 Task: Cancel job alert.
Action: Mouse moved to (600, 367)
Screenshot: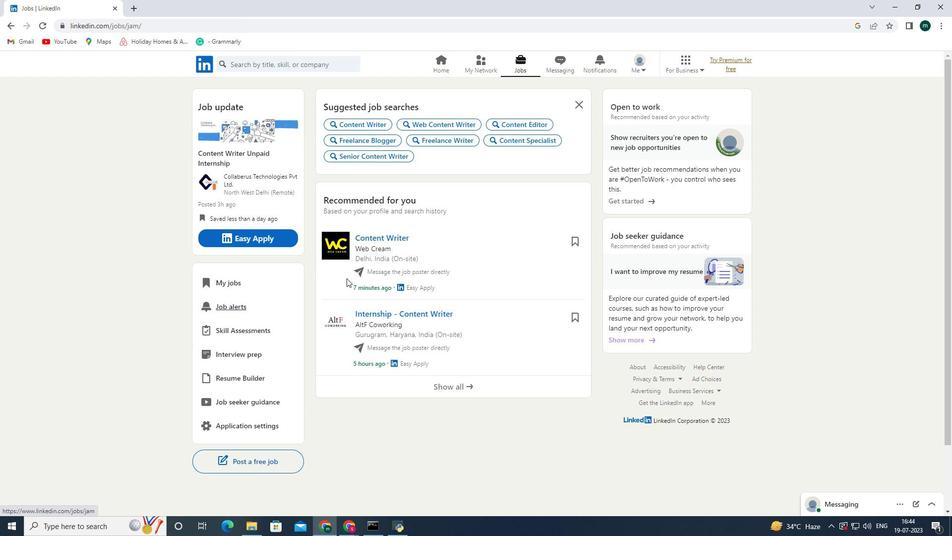 
Action: Mouse pressed left at (600, 367)
Screenshot: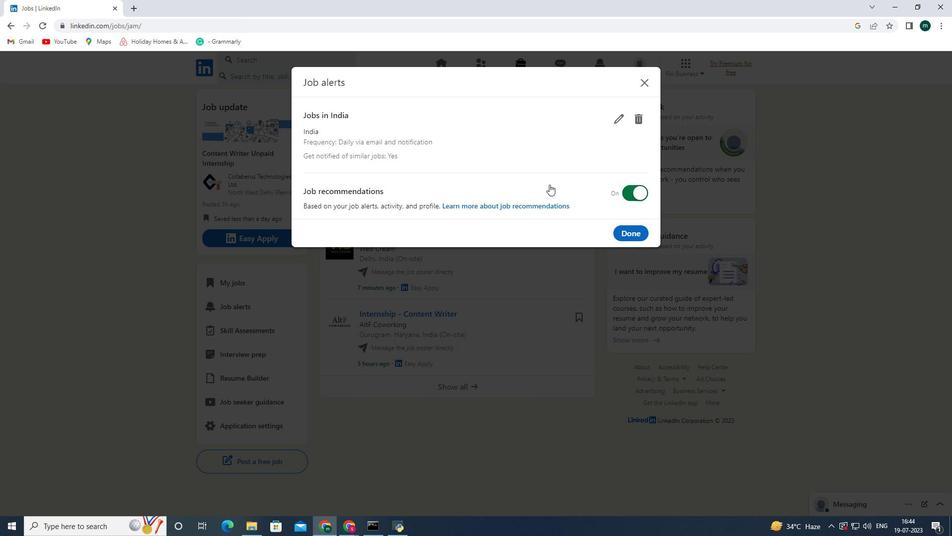 
Action: Mouse moved to (242, 307)
Screenshot: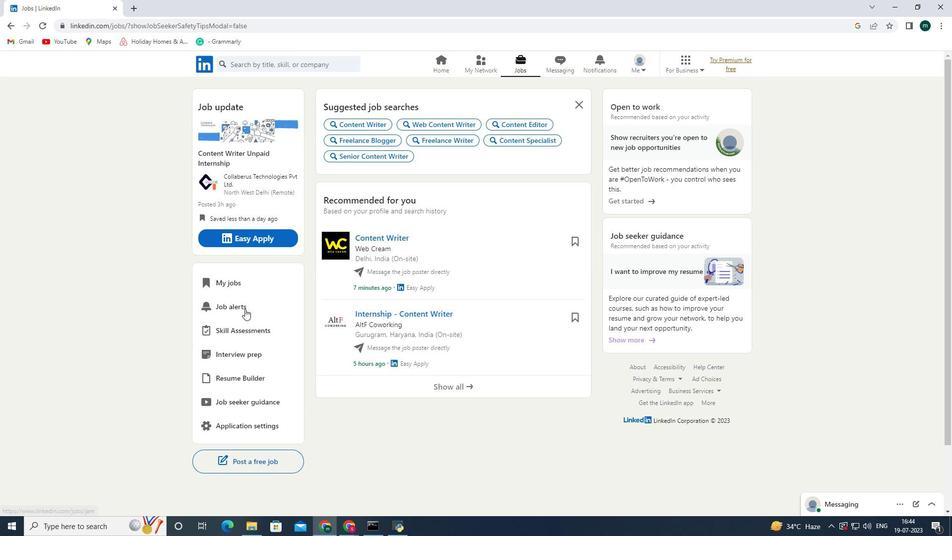 
Action: Mouse pressed left at (242, 307)
Screenshot: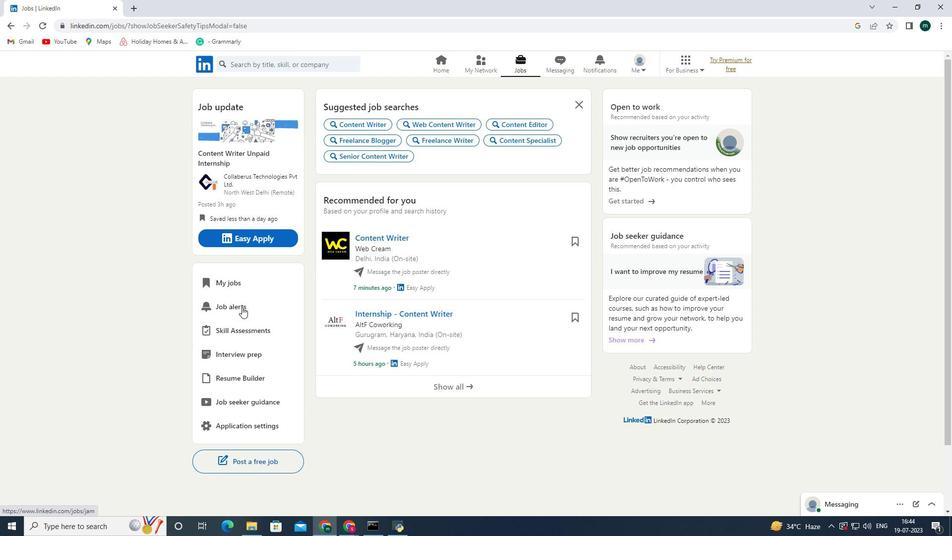 
Action: Mouse moved to (620, 115)
Screenshot: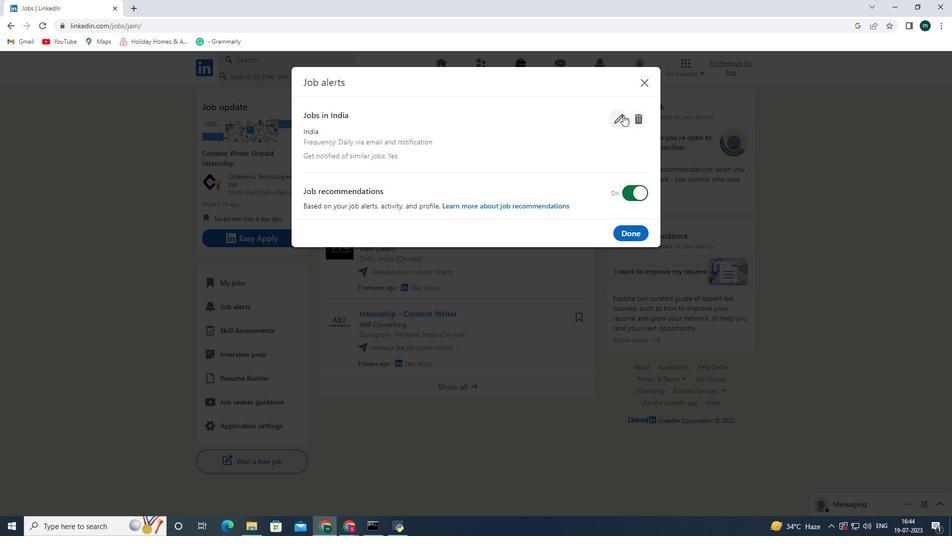 
Action: Mouse pressed left at (620, 115)
Screenshot: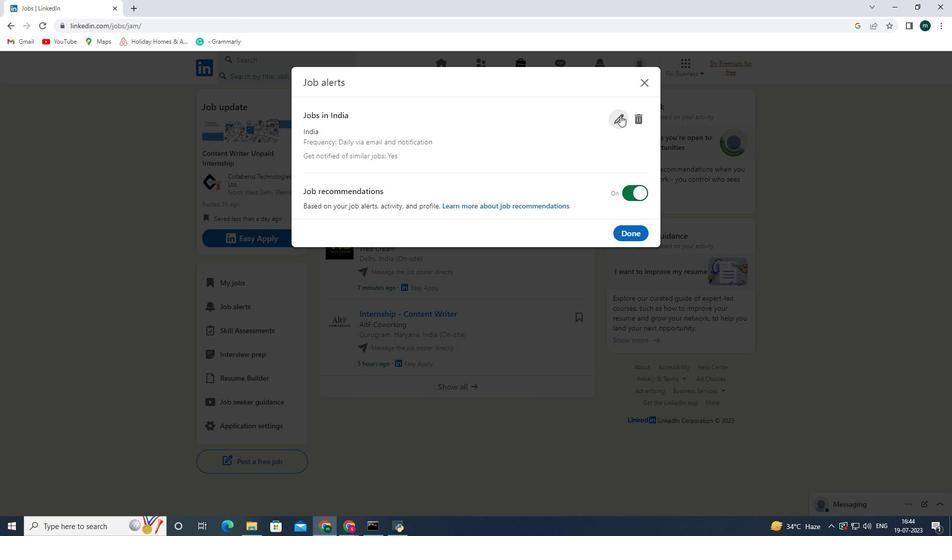 
Action: Mouse moved to (327, 364)
Screenshot: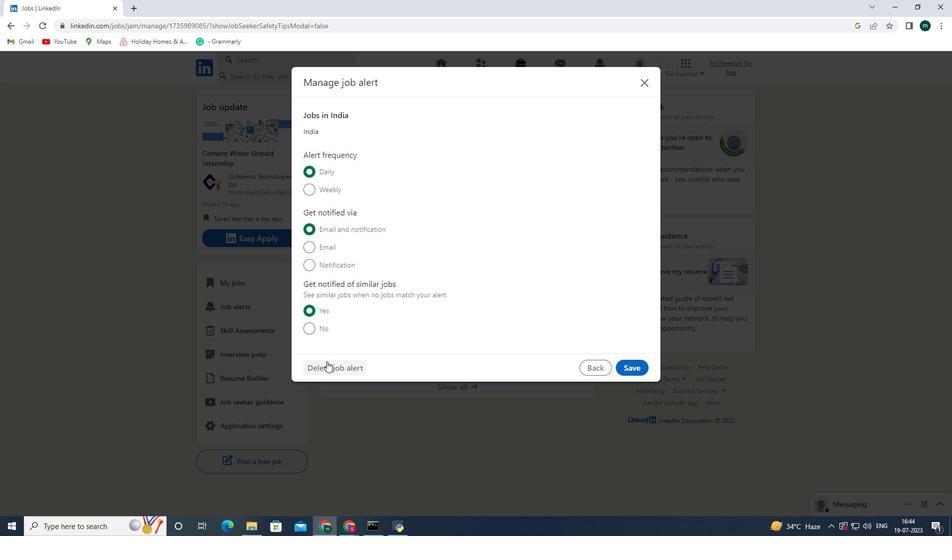 
Action: Mouse pressed left at (327, 364)
Screenshot: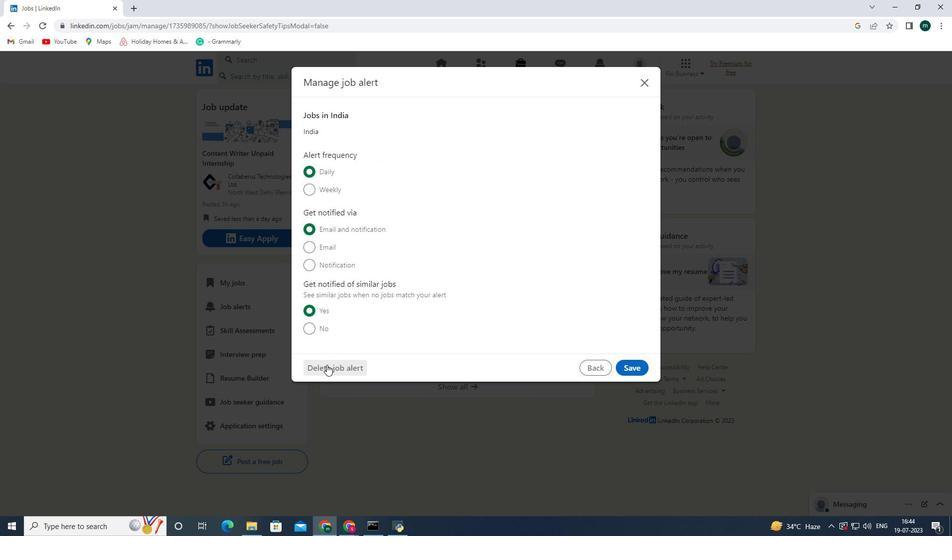 
Action: Mouse moved to (485, 229)
Screenshot: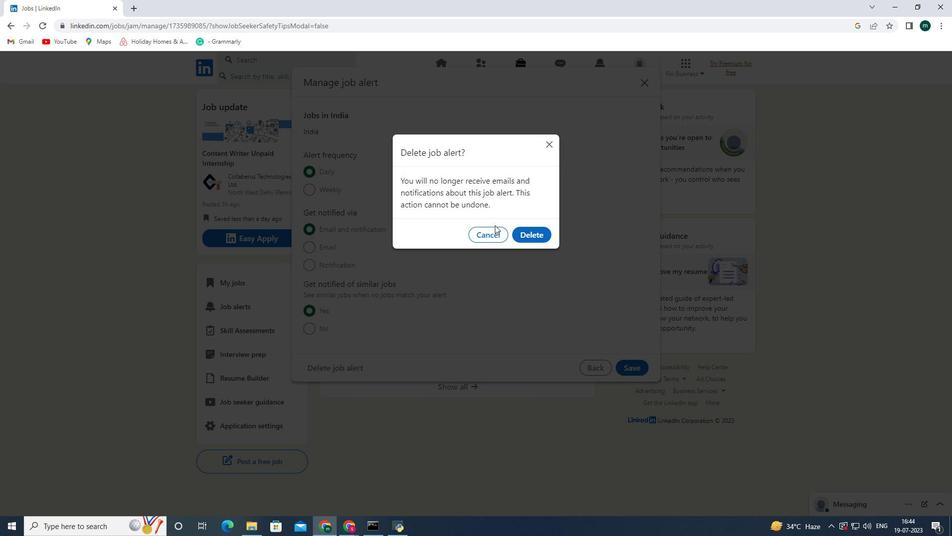 
Action: Mouse pressed left at (485, 229)
Screenshot: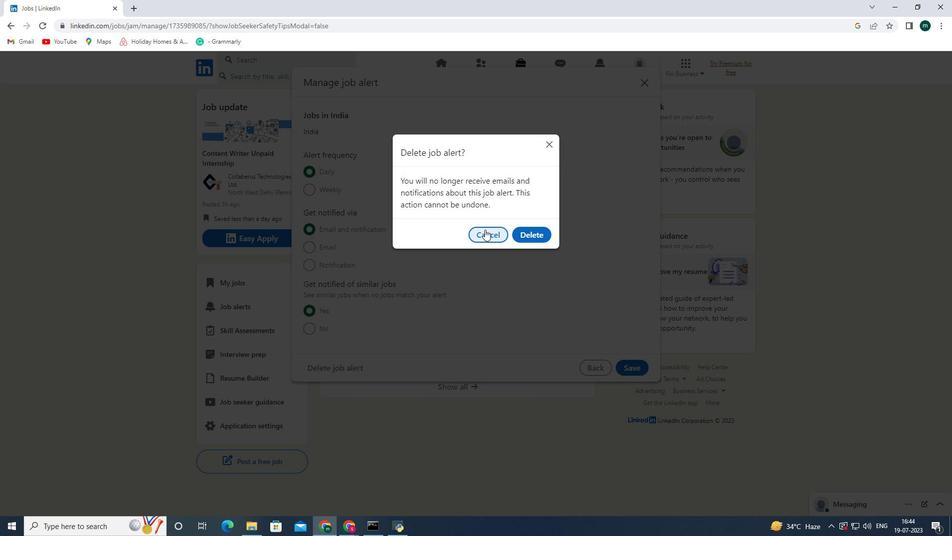 
Action: Mouse moved to (464, 249)
Screenshot: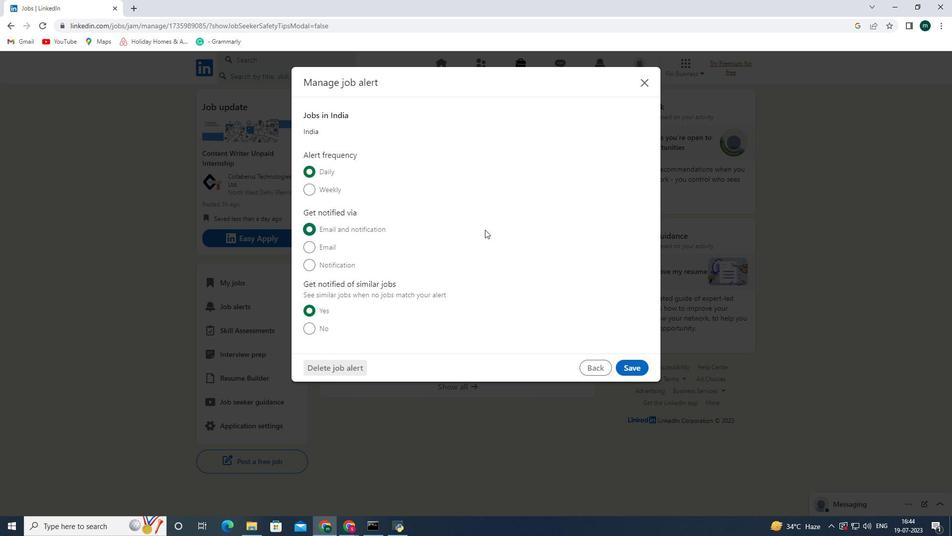 
